 Task: Create a task  Upgrade and migrate company customer relationship management (CRM) to a cloud-based solution , assign it to team member softage.1@softage.net in the project AgileImpact and update the status of the task to  On Track  , set the priority of the task to Low
Action: Mouse moved to (634, 350)
Screenshot: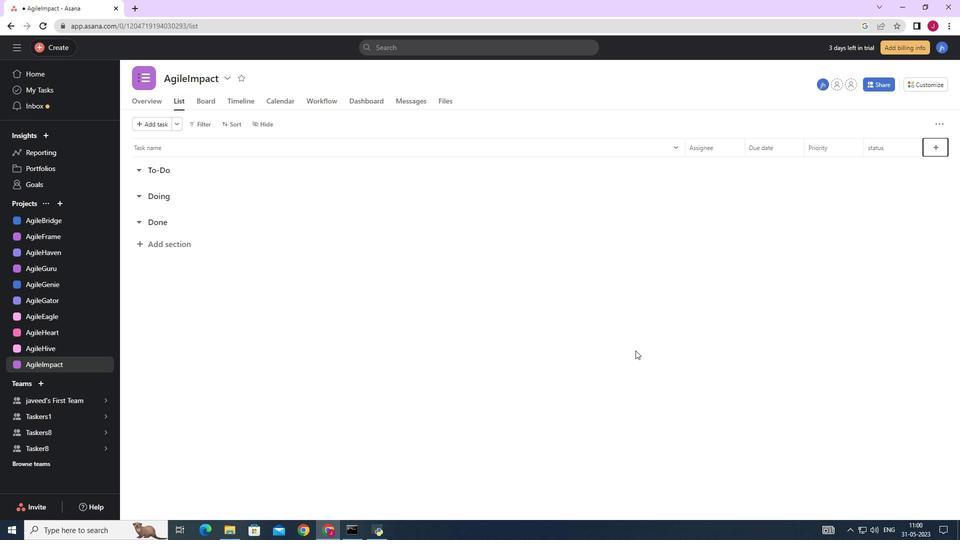 
Action: Mouse scrolled (634, 351) with delta (0, 0)
Screenshot: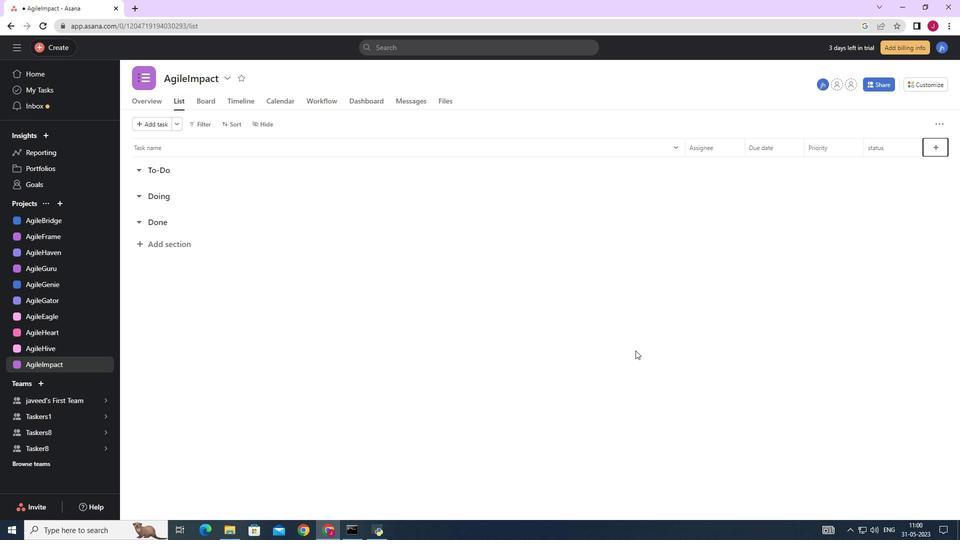 
Action: Mouse moved to (634, 350)
Screenshot: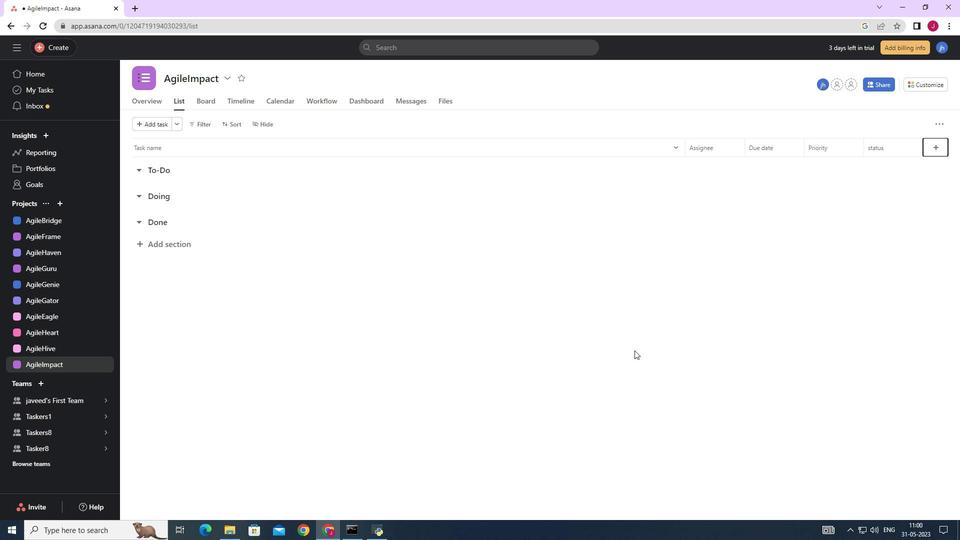 
Action: Mouse scrolled (634, 351) with delta (0, 0)
Screenshot: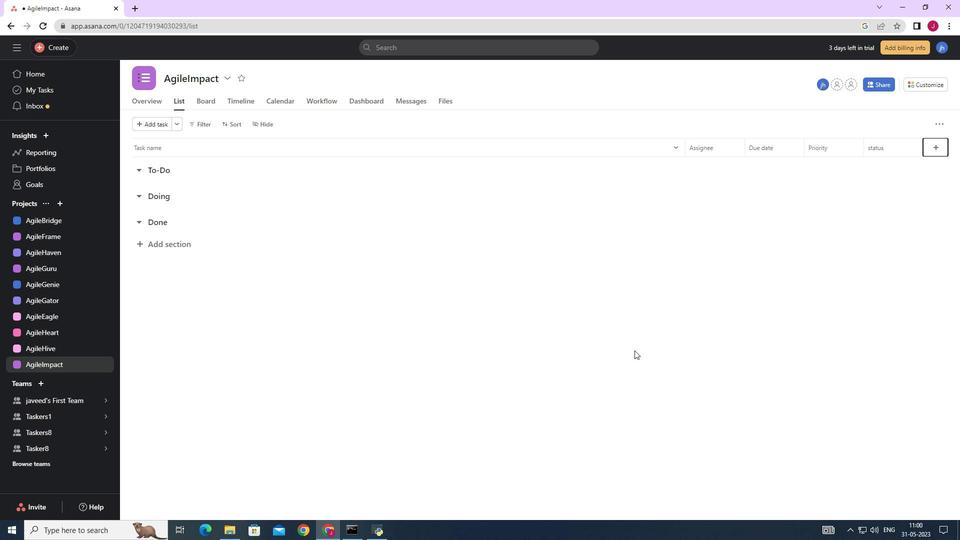 
Action: Mouse moved to (62, 49)
Screenshot: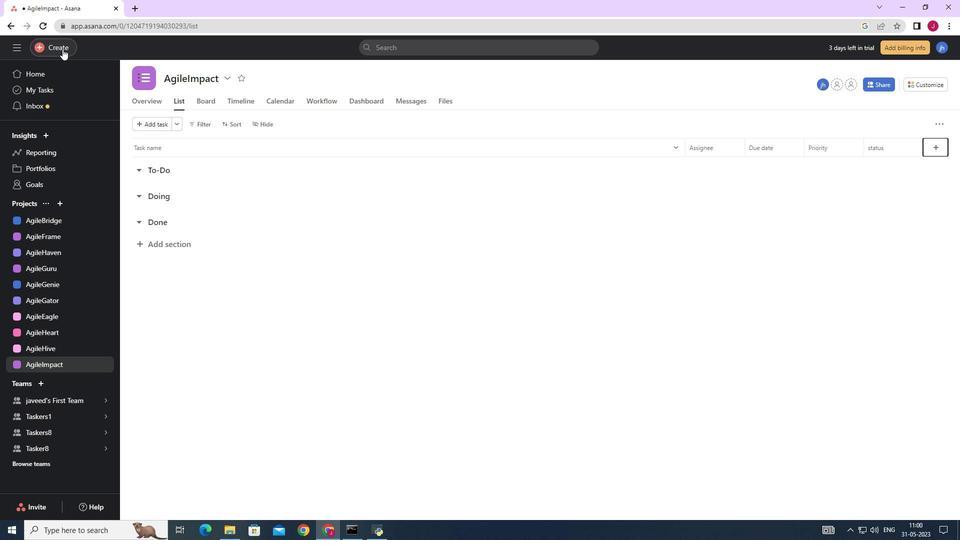 
Action: Mouse pressed left at (62, 49)
Screenshot: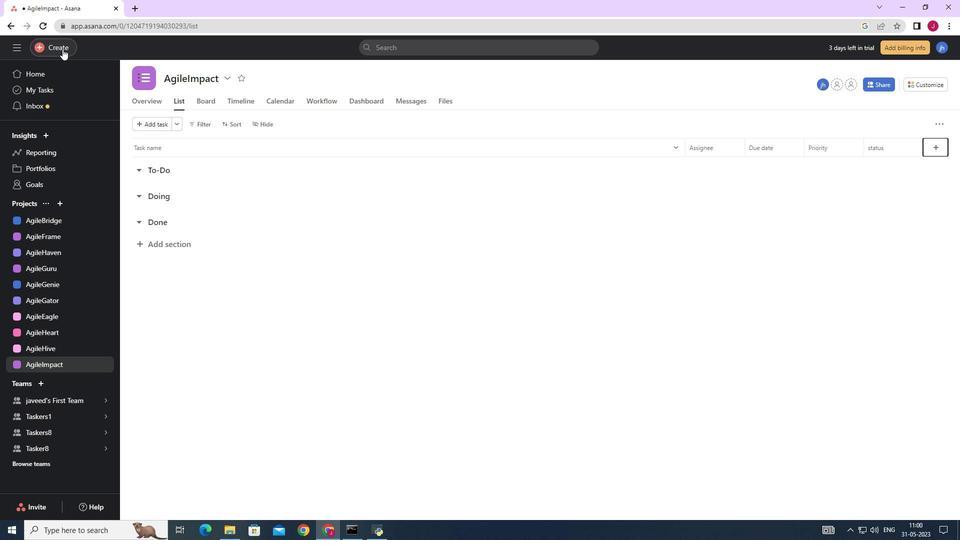 
Action: Mouse moved to (111, 51)
Screenshot: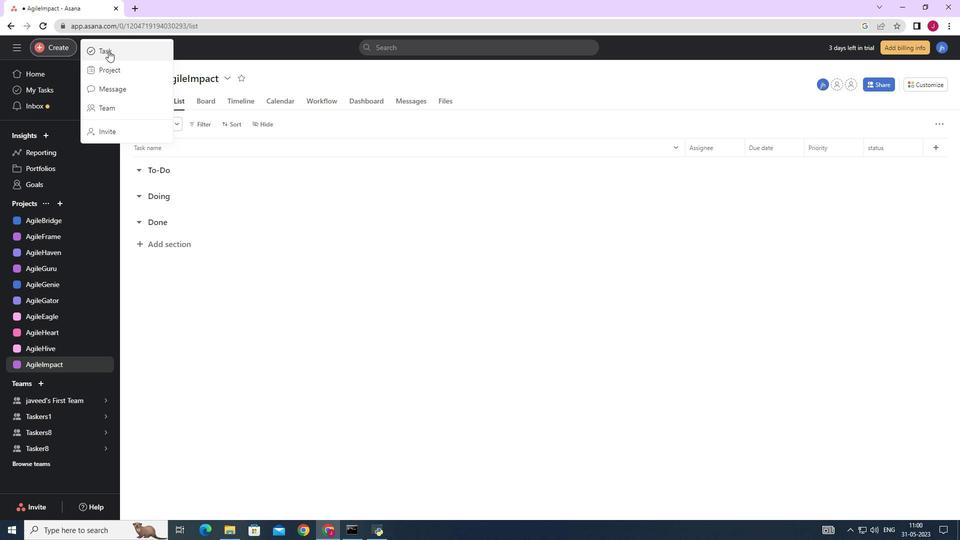 
Action: Mouse pressed left at (111, 51)
Screenshot: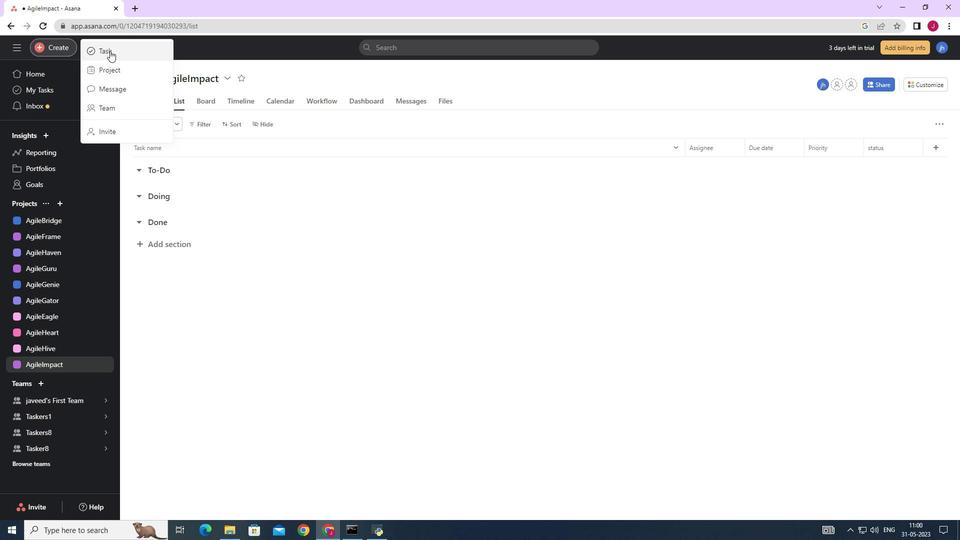 
Action: Mouse moved to (782, 329)
Screenshot: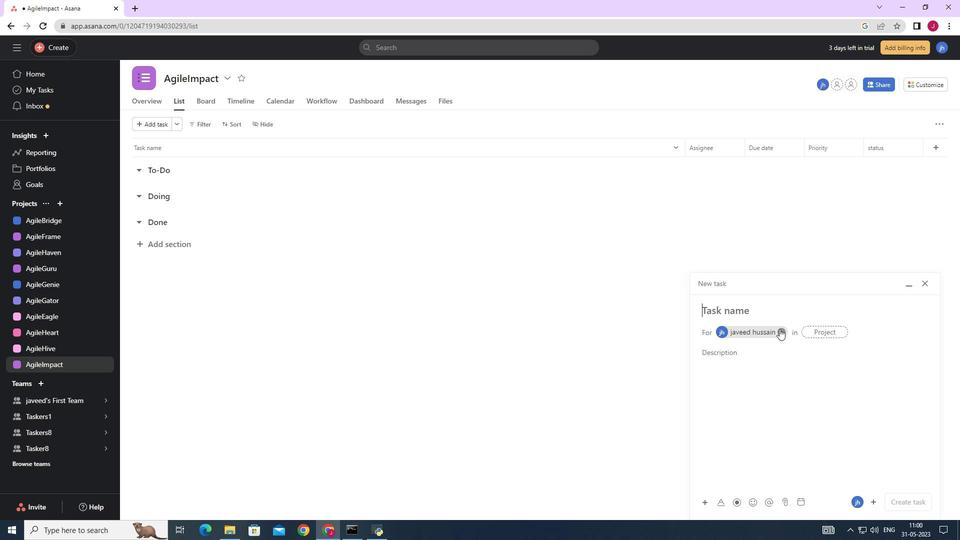 
Action: Mouse pressed left at (782, 329)
Screenshot: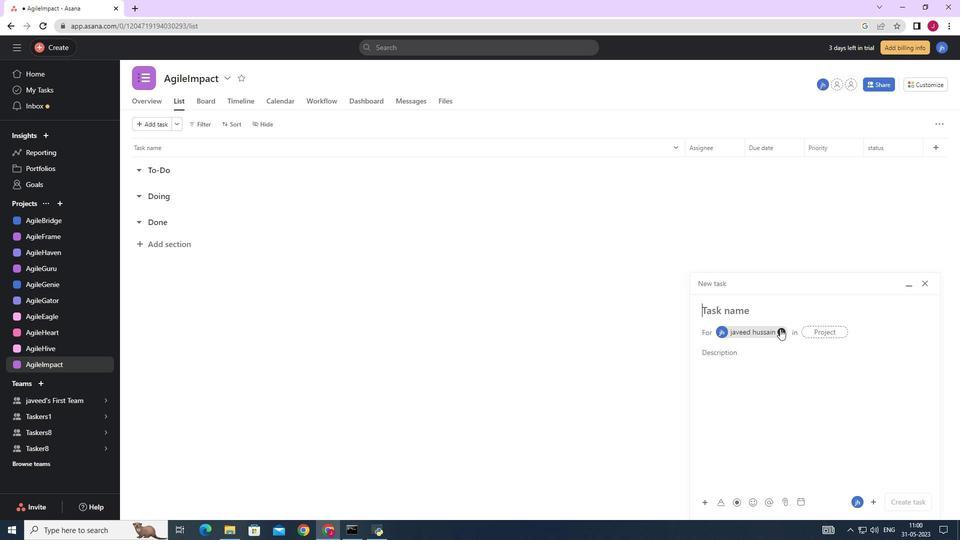 
Action: Mouse moved to (727, 307)
Screenshot: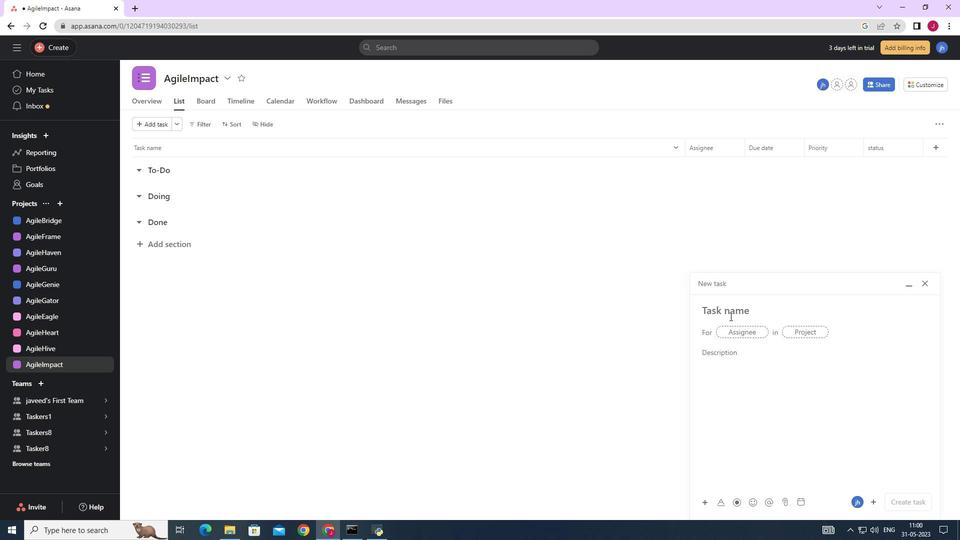 
Action: Mouse pressed left at (727, 307)
Screenshot: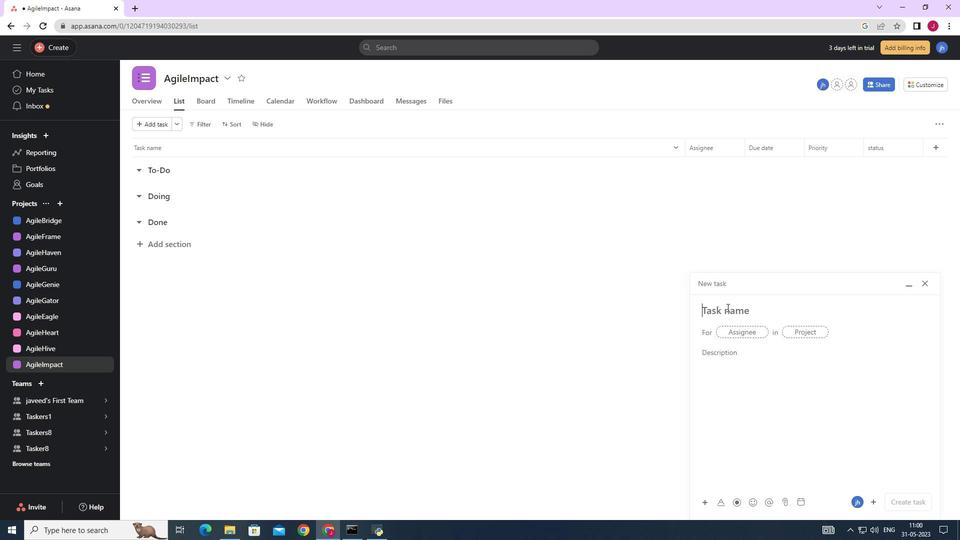 
Action: Key pressed <Key.caps_lock>U<Key.caps_lock>pgrade<Key.space>and<Key.space>company<Key.space>custtomer<Key.space><Key.left><Key.left><Key.left><Key.left><Key.left><Key.backspace><Key.right><Key.right><Key.right><Key.right><Key.right><Key.right><Key.right>relationship<Key.space>management<Key.space><Key.shift_r>(<Key.caps_lock>CMA<Key.backspace>R<Key.shift_r>)<Key.space><Key.caps_lock>to<Key.space>cloud-based<Key.space>solution
Screenshot: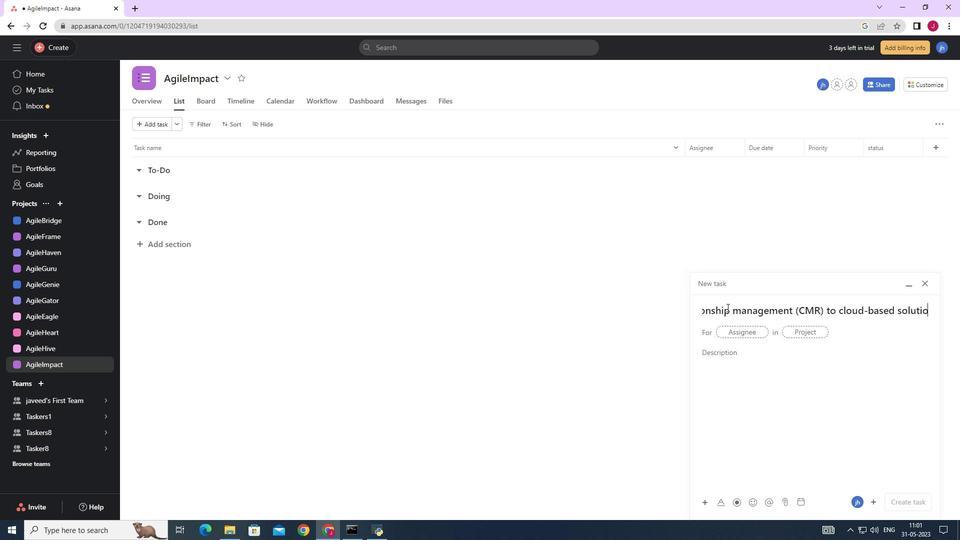 
Action: Mouse moved to (735, 335)
Screenshot: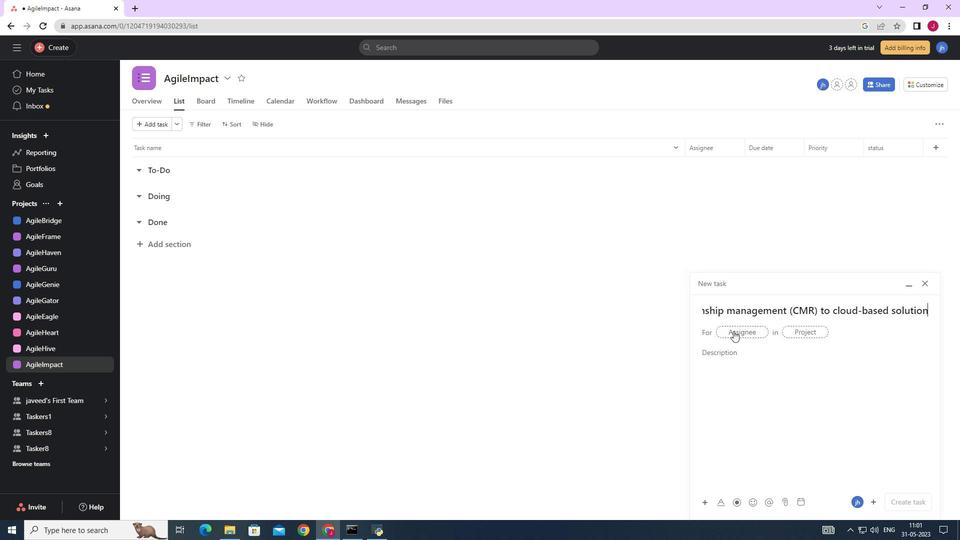 
Action: Mouse pressed left at (735, 335)
Screenshot: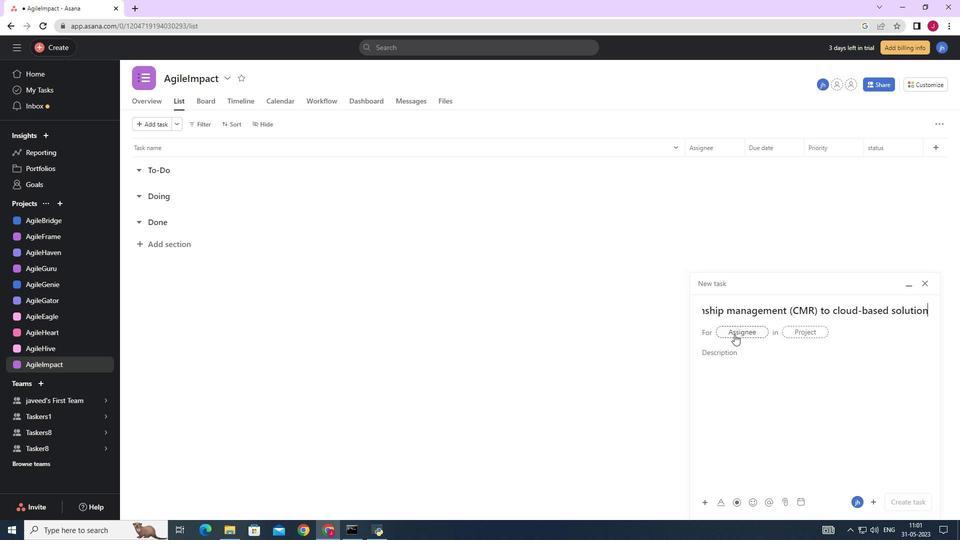 
Action: Key pressed softage.1
Screenshot: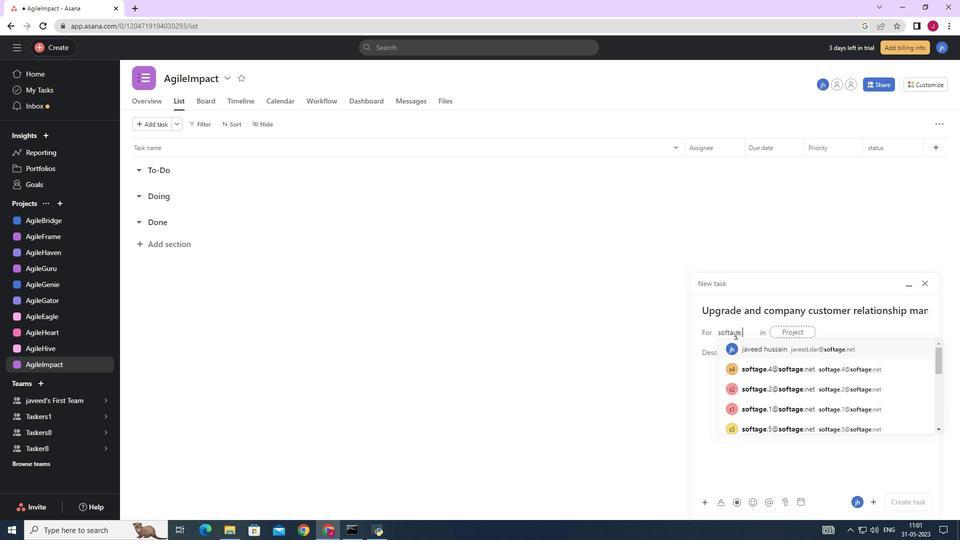 
Action: Mouse moved to (787, 351)
Screenshot: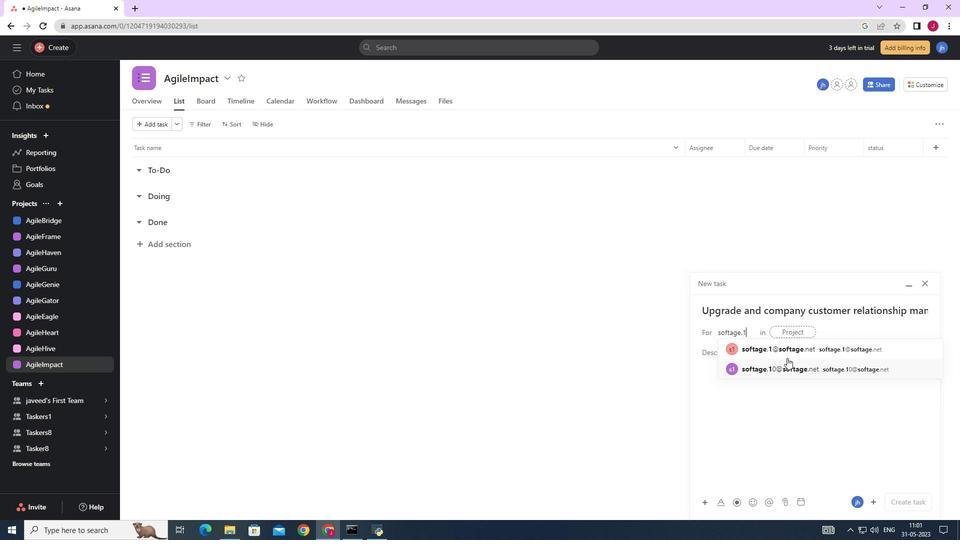 
Action: Mouse pressed left at (787, 351)
Screenshot: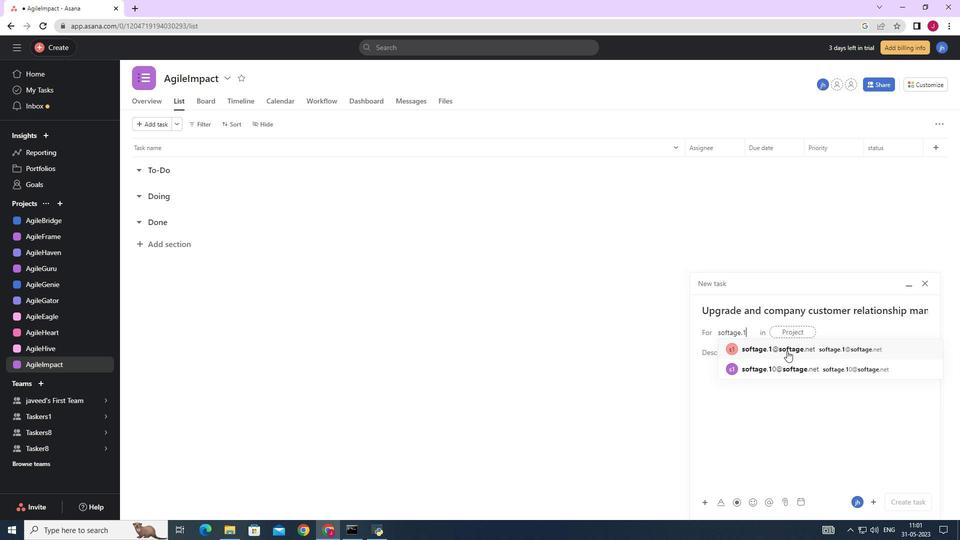 
Action: Mouse moved to (640, 345)
Screenshot: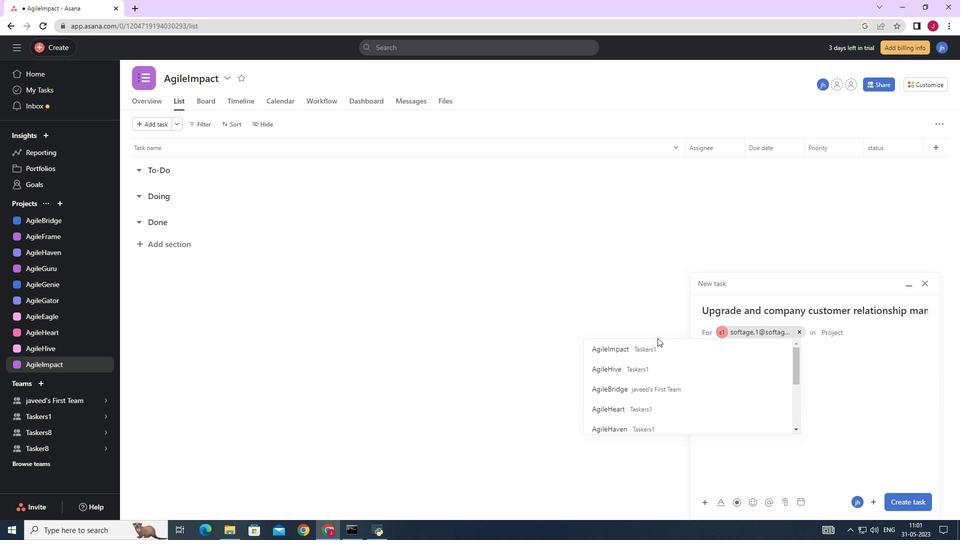 
Action: Mouse pressed left at (640, 345)
Screenshot: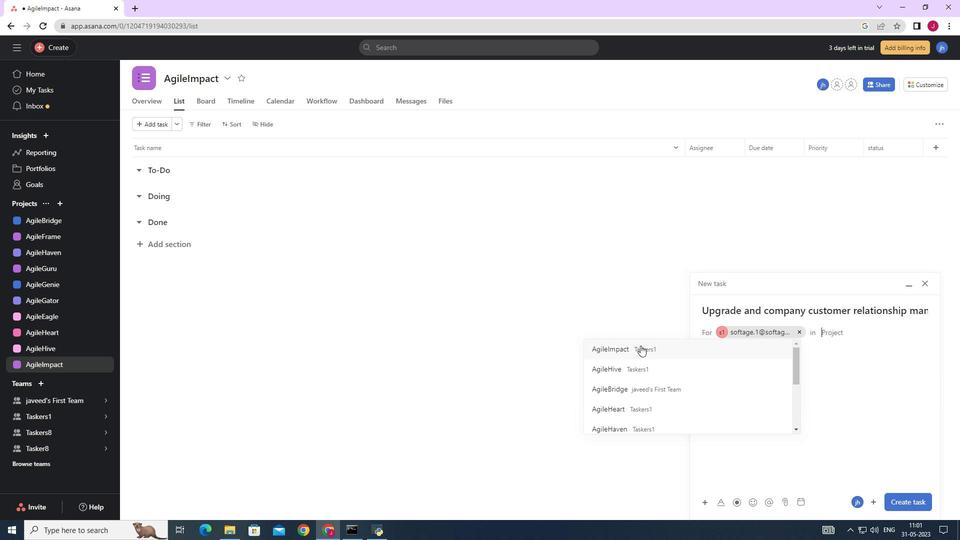 
Action: Mouse moved to (754, 356)
Screenshot: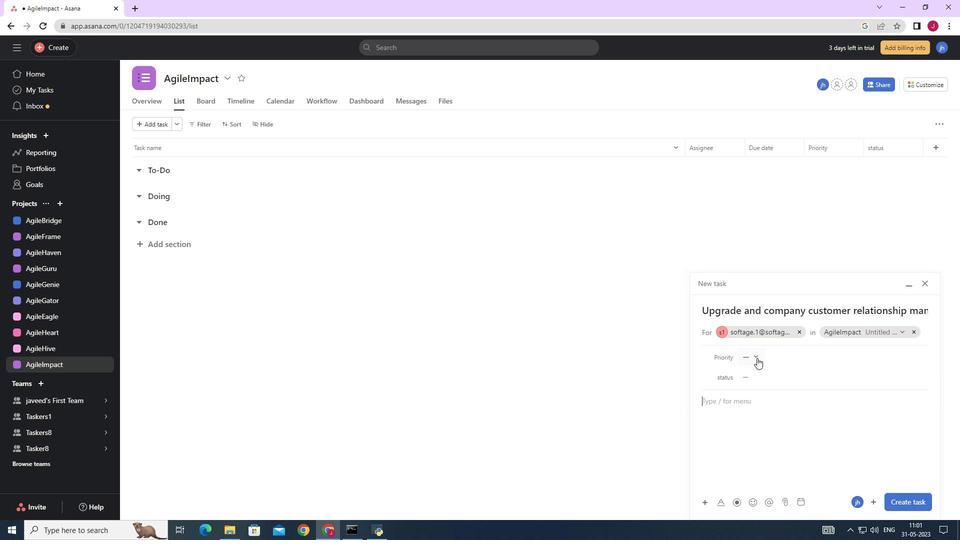 
Action: Mouse pressed left at (754, 356)
Screenshot: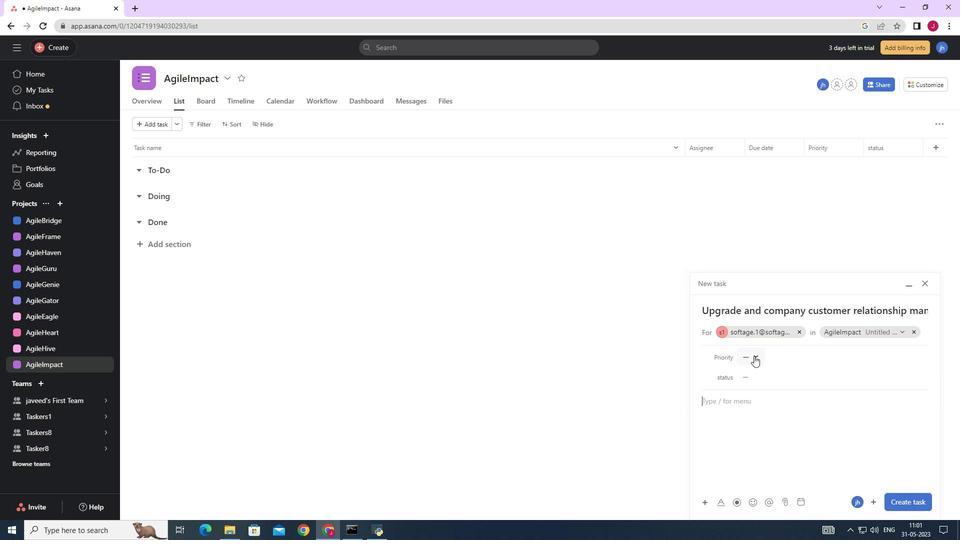 
Action: Mouse moved to (769, 427)
Screenshot: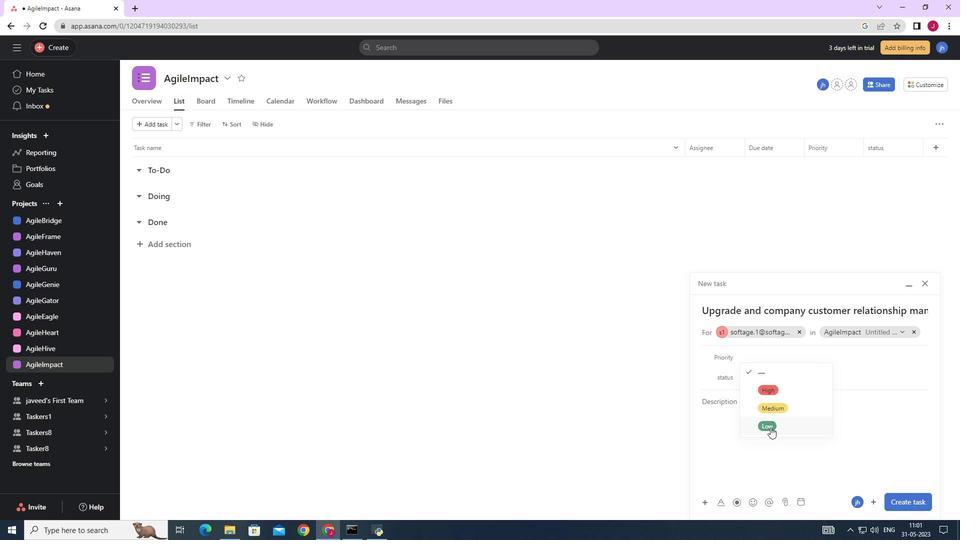 
Action: Mouse pressed left at (769, 427)
Screenshot: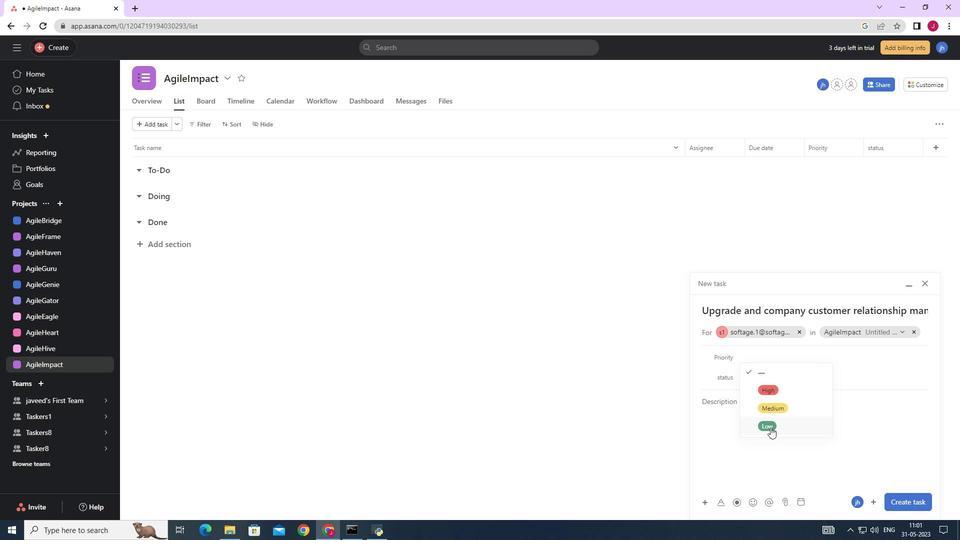 
Action: Mouse moved to (754, 378)
Screenshot: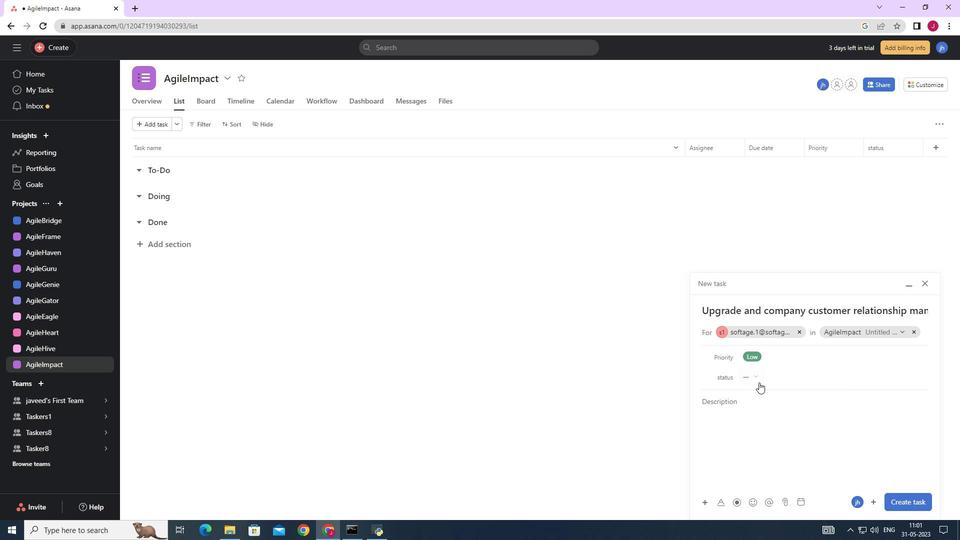 
Action: Mouse pressed left at (754, 378)
Screenshot: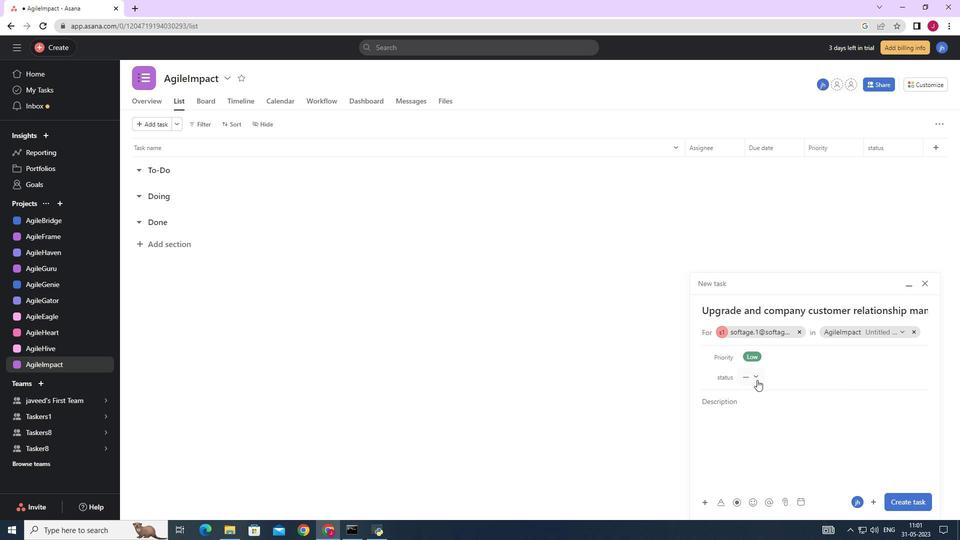 
Action: Mouse moved to (774, 405)
Screenshot: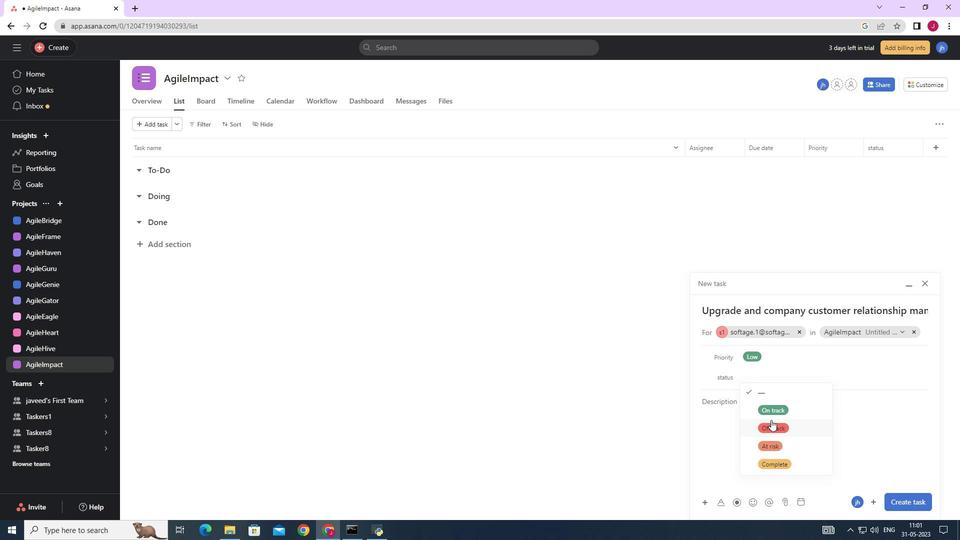 
Action: Mouse pressed left at (774, 405)
Screenshot: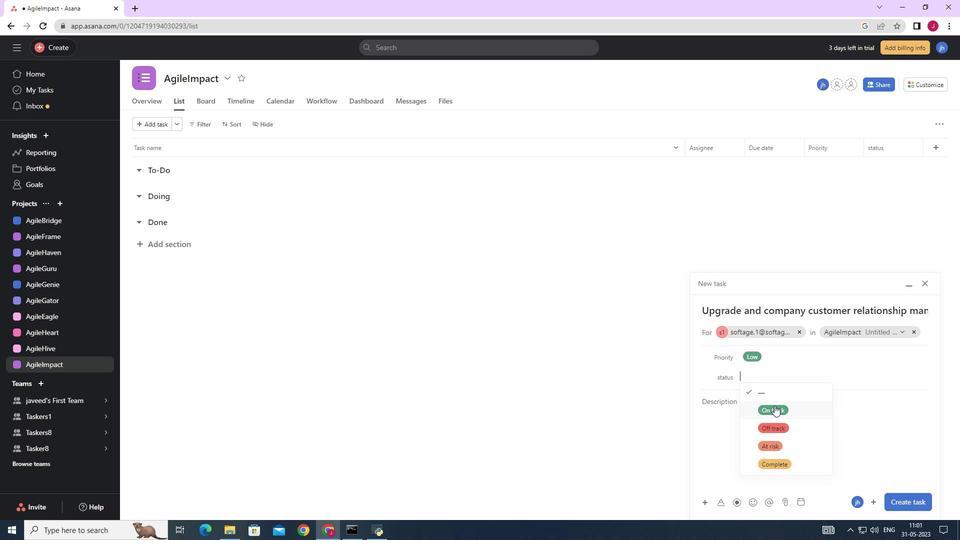 
Action: Mouse moved to (903, 500)
Screenshot: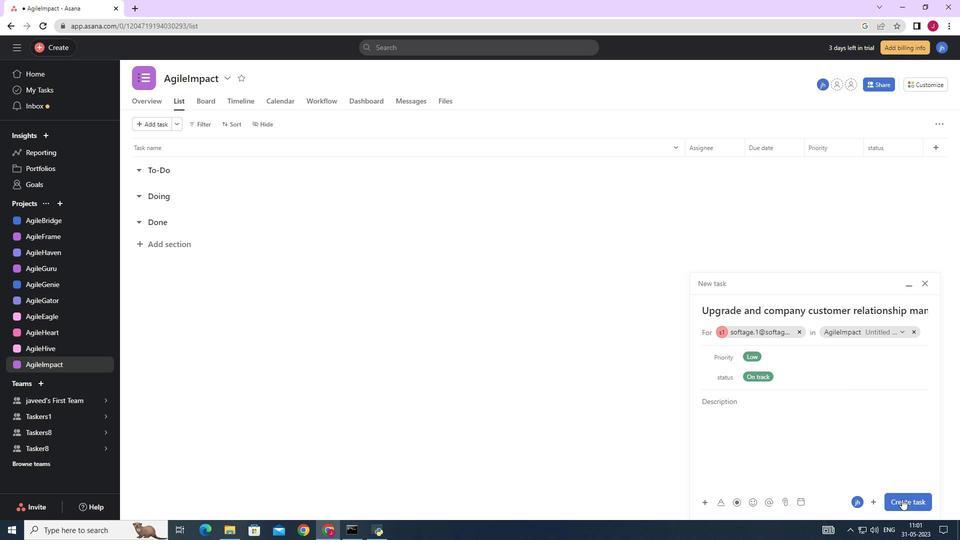 
Action: Mouse pressed left at (903, 500)
Screenshot: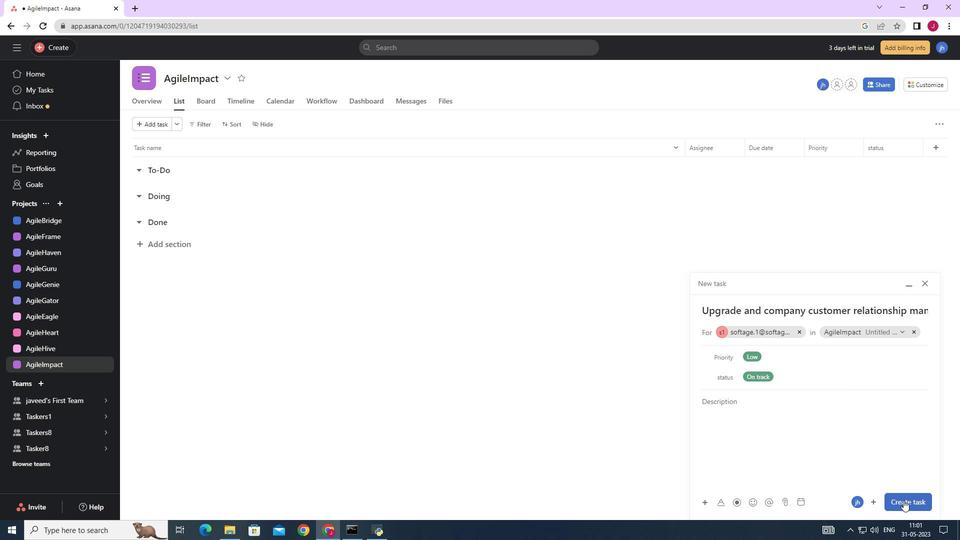 
Action: Mouse moved to (902, 488)
Screenshot: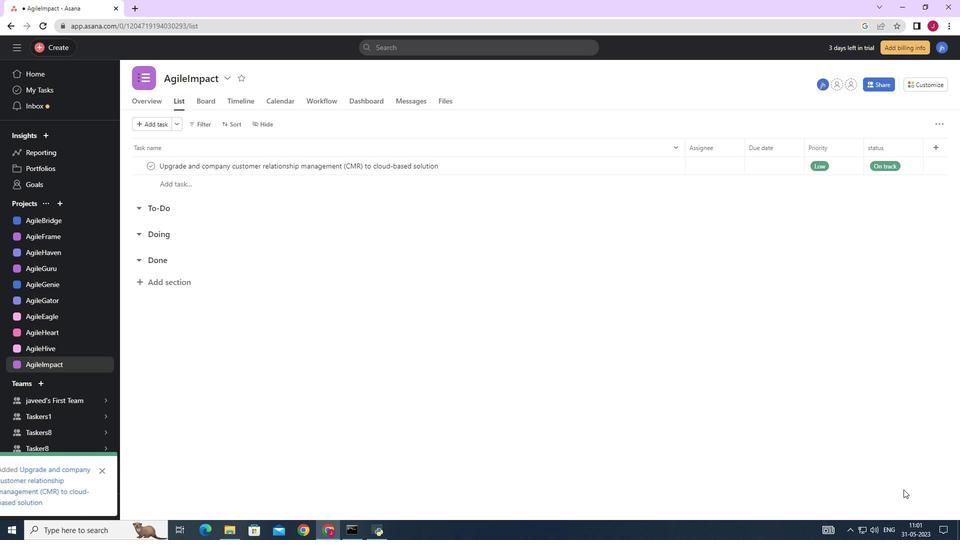 
